 Task: Move the task Implement a feature for users to share their activity on social media to the section Done in the project VortexTech and filter the tasks in the project by Incomplete tasks.
Action: Mouse moved to (47, 375)
Screenshot: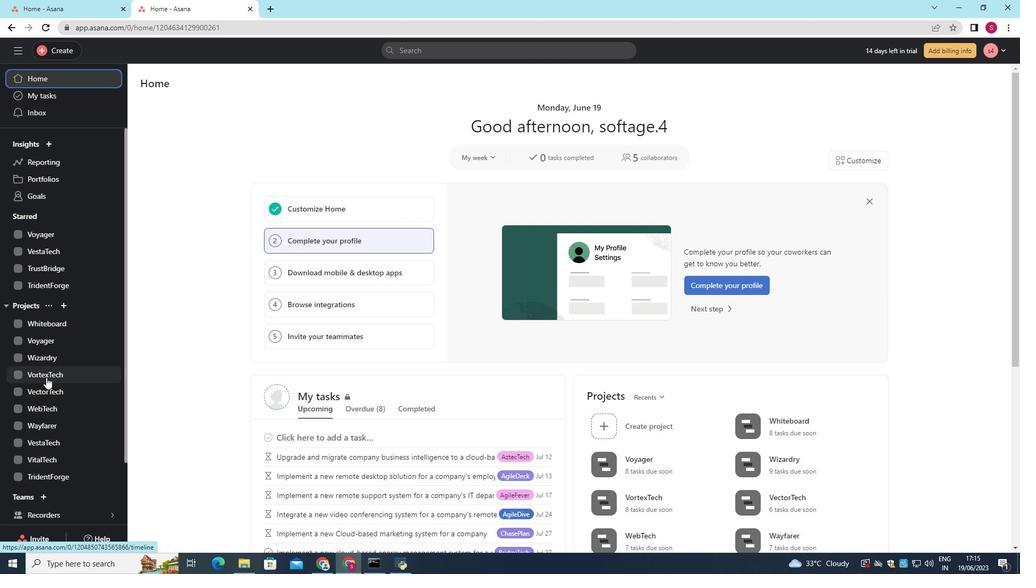 
Action: Mouse pressed left at (47, 375)
Screenshot: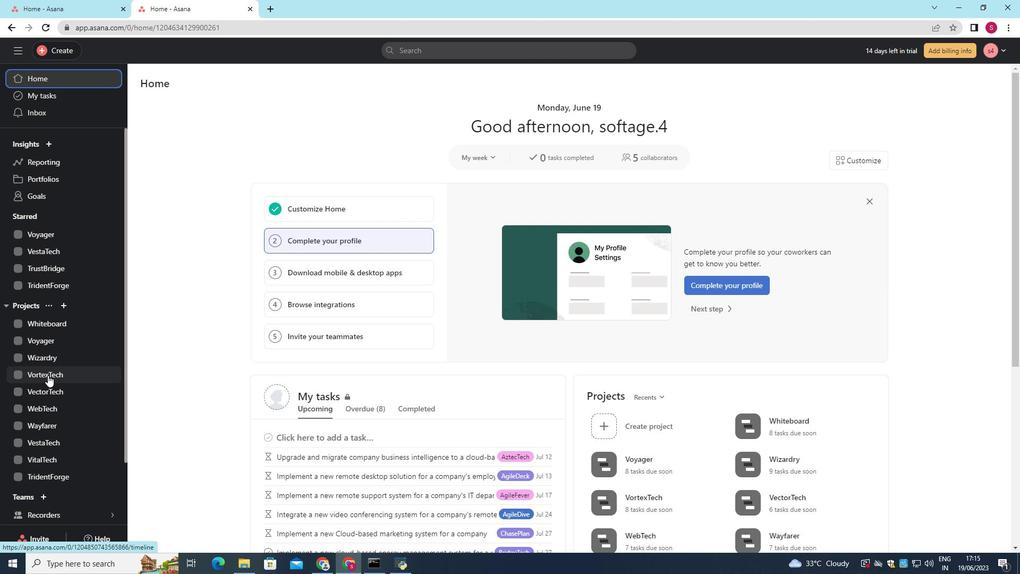 
Action: Mouse moved to (191, 103)
Screenshot: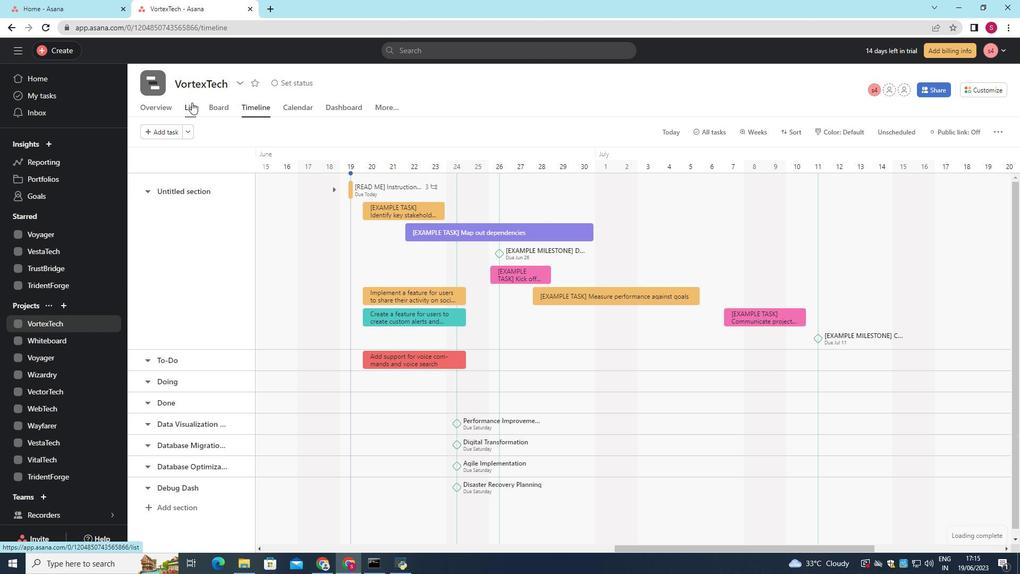 
Action: Mouse pressed left at (191, 103)
Screenshot: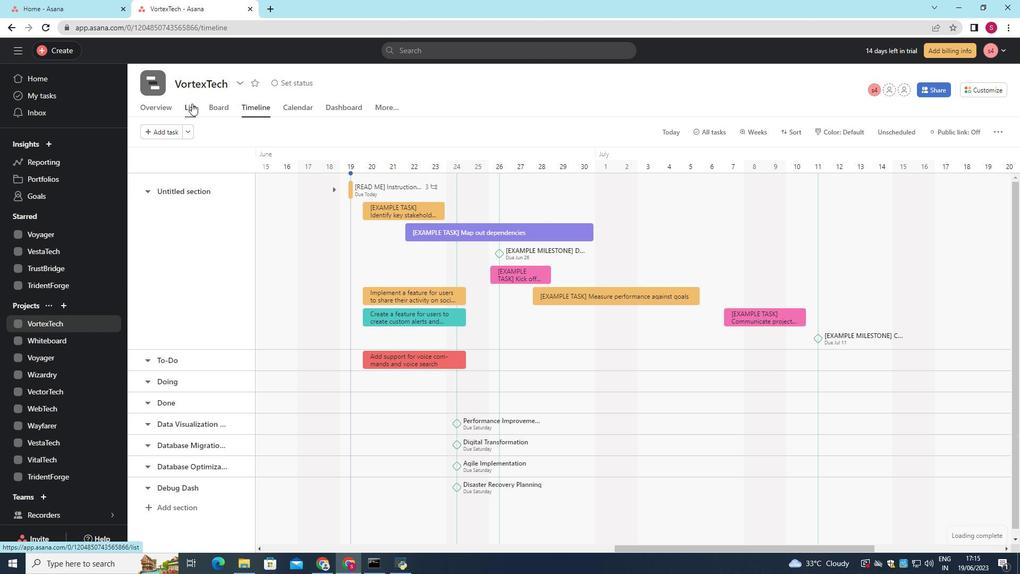 
Action: Mouse moved to (433, 221)
Screenshot: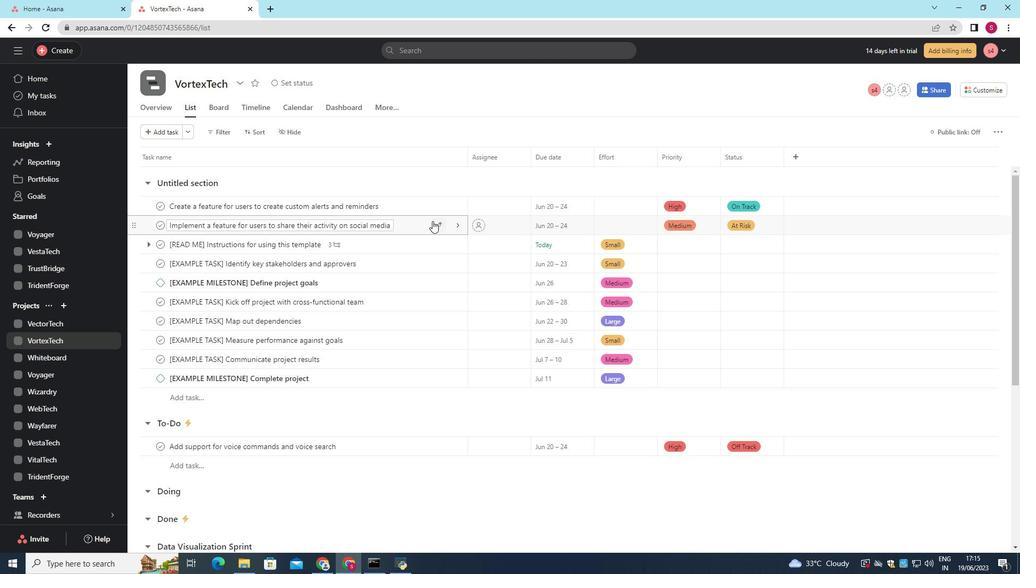 
Action: Mouse pressed left at (433, 221)
Screenshot: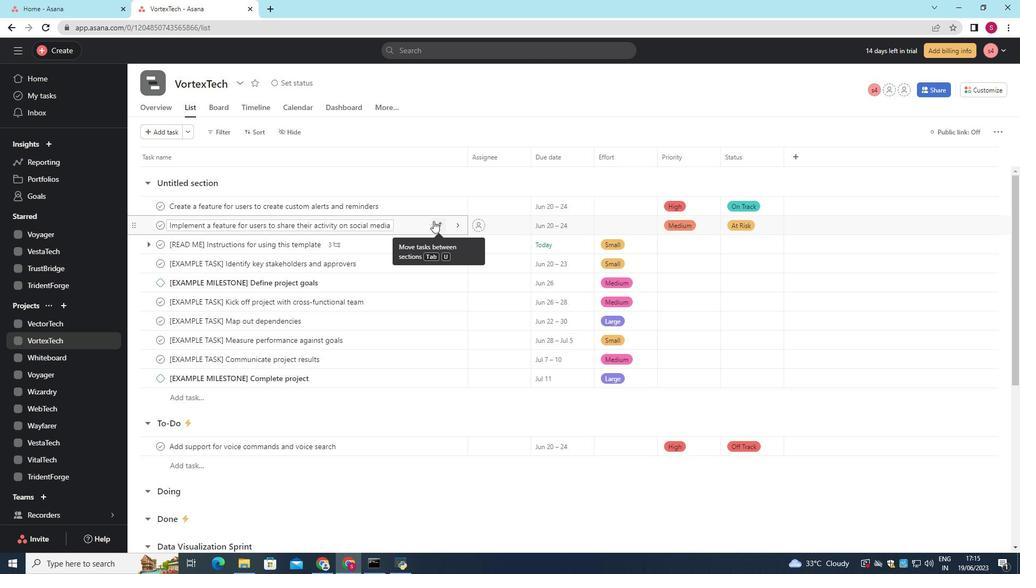 
Action: Mouse moved to (375, 317)
Screenshot: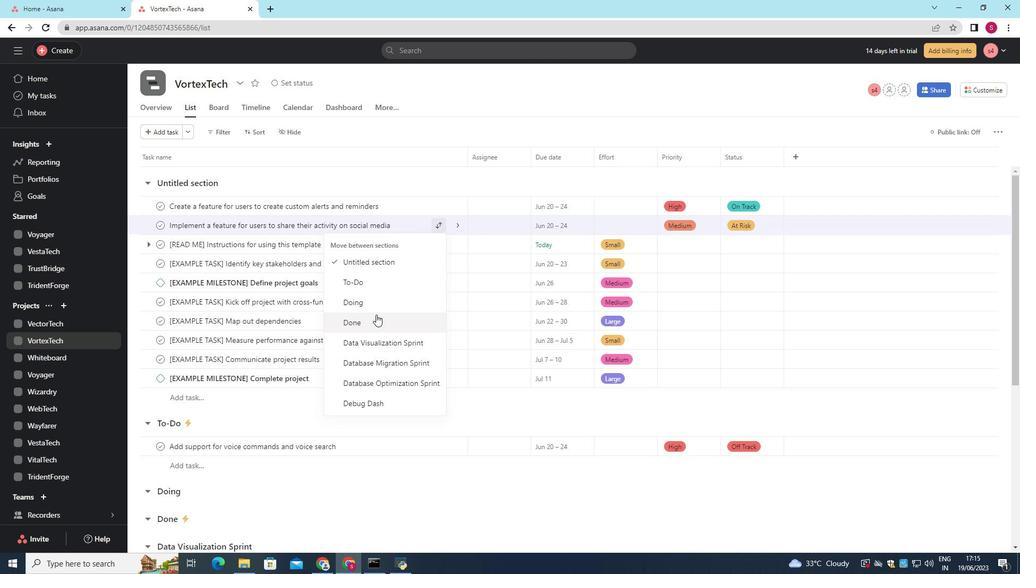 
Action: Mouse pressed left at (375, 317)
Screenshot: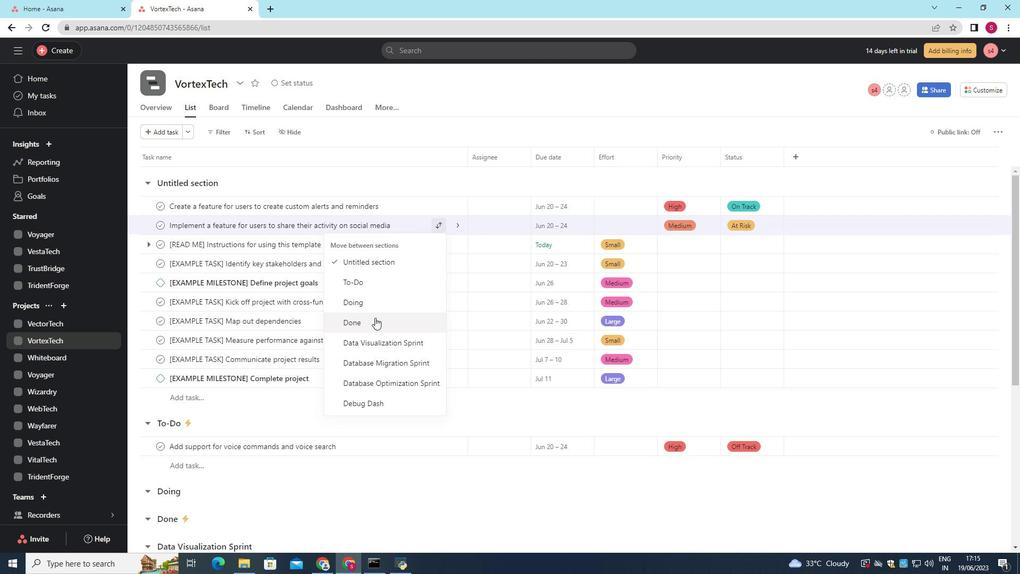 
Action: Mouse moved to (377, 361)
Screenshot: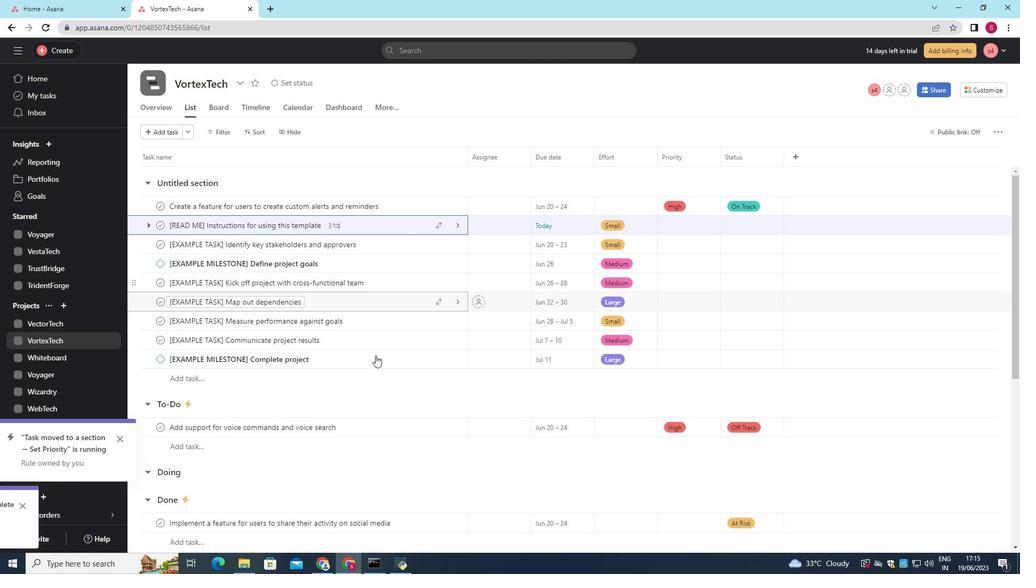 
Action: Mouse scrolled (377, 360) with delta (0, 0)
Screenshot: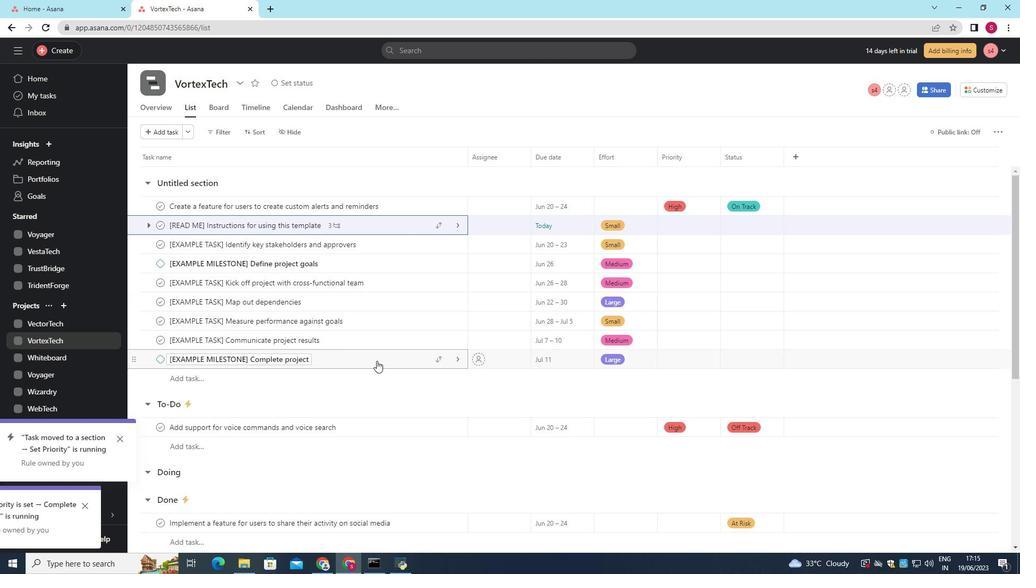 
Action: Mouse scrolled (377, 360) with delta (0, 0)
Screenshot: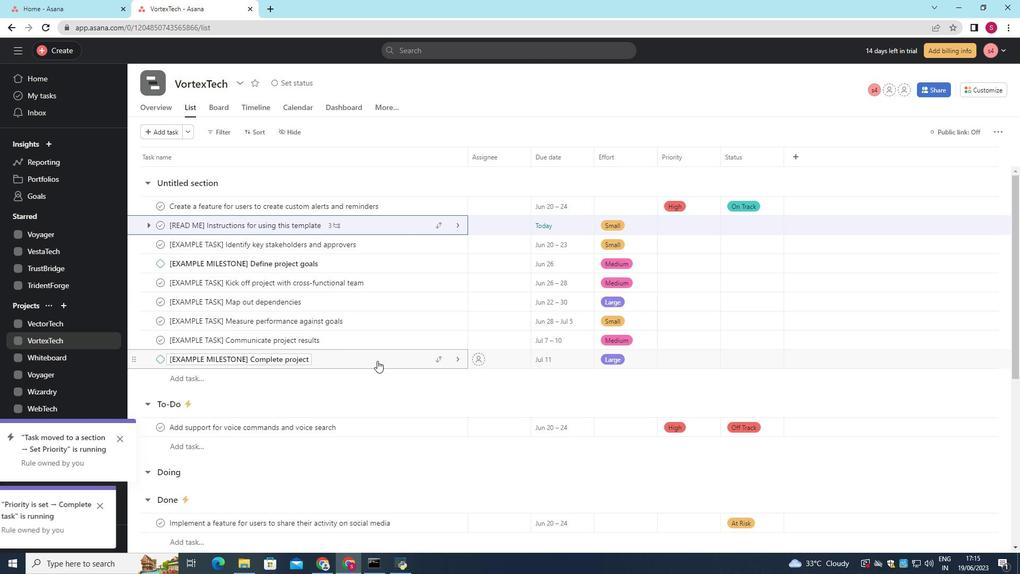
Action: Mouse moved to (411, 413)
Screenshot: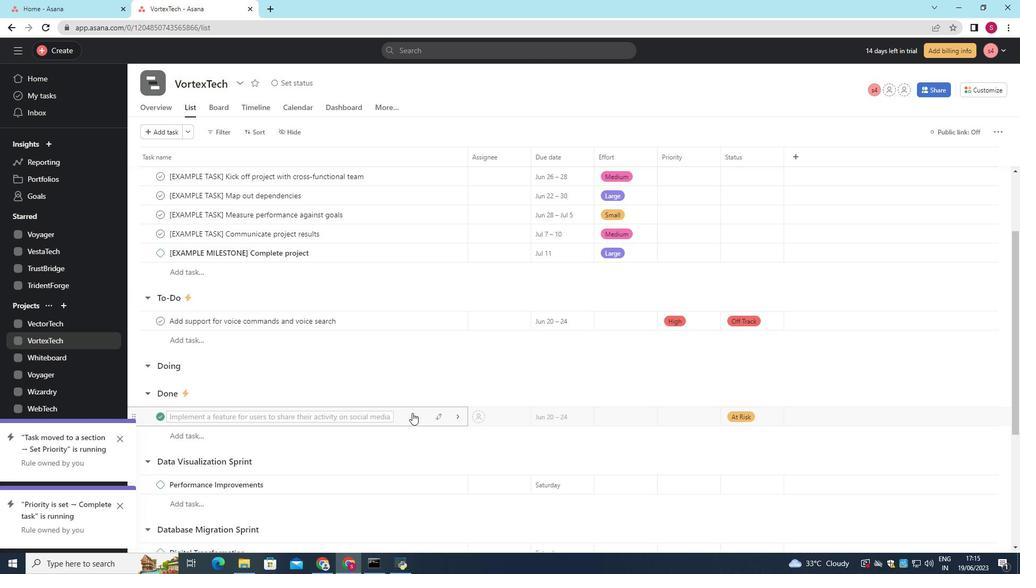 
Action: Mouse pressed left at (411, 413)
Screenshot: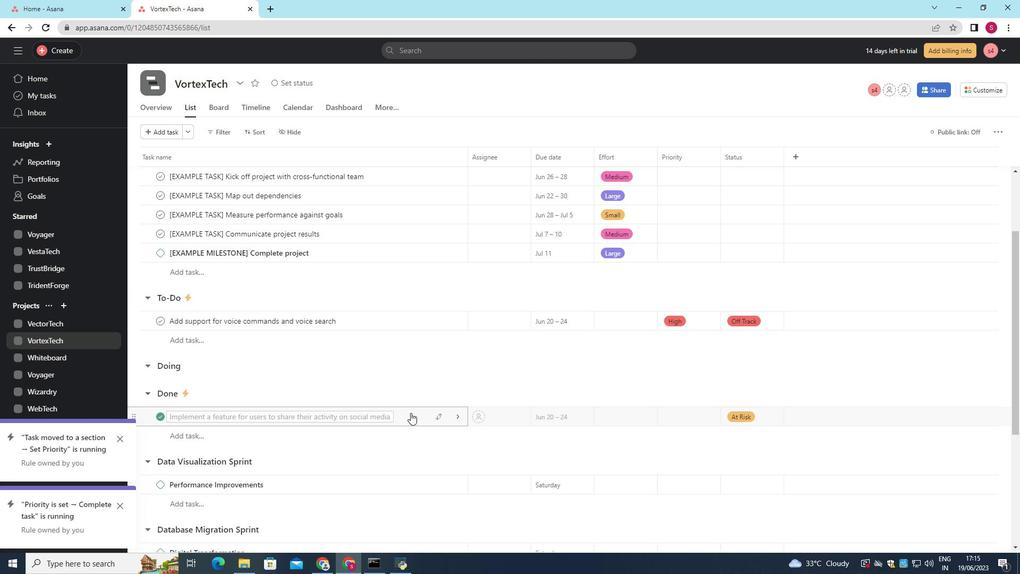 
Action: Mouse moved to (223, 131)
Screenshot: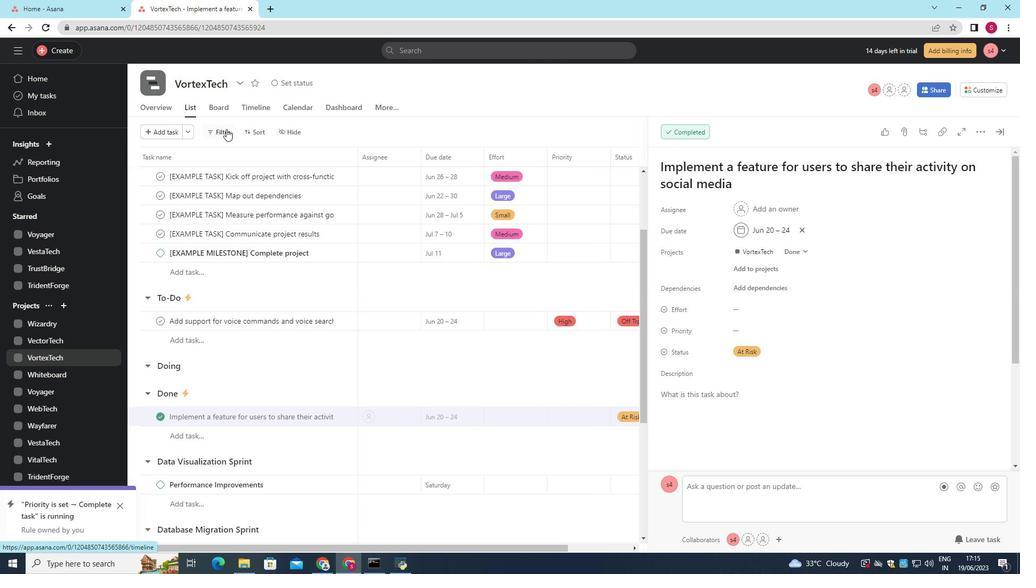 
Action: Mouse pressed left at (223, 131)
Screenshot: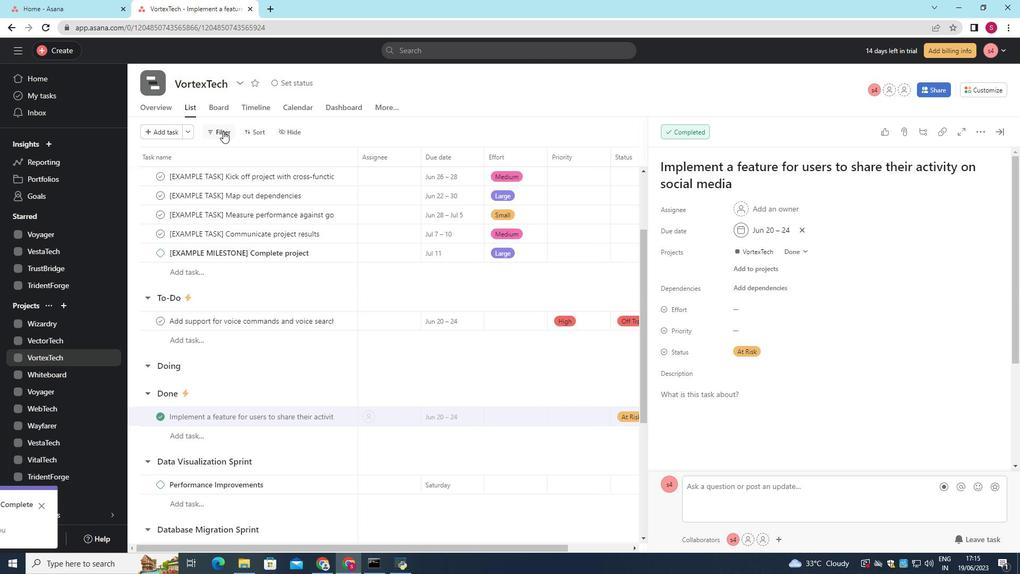 
Action: Mouse moved to (248, 174)
Screenshot: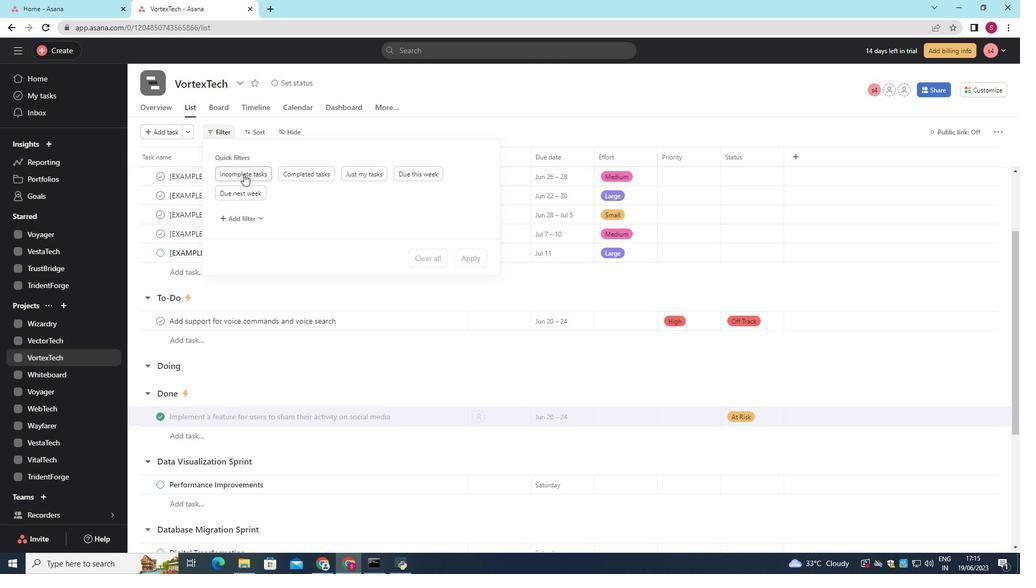 
Action: Mouse pressed left at (248, 174)
Screenshot: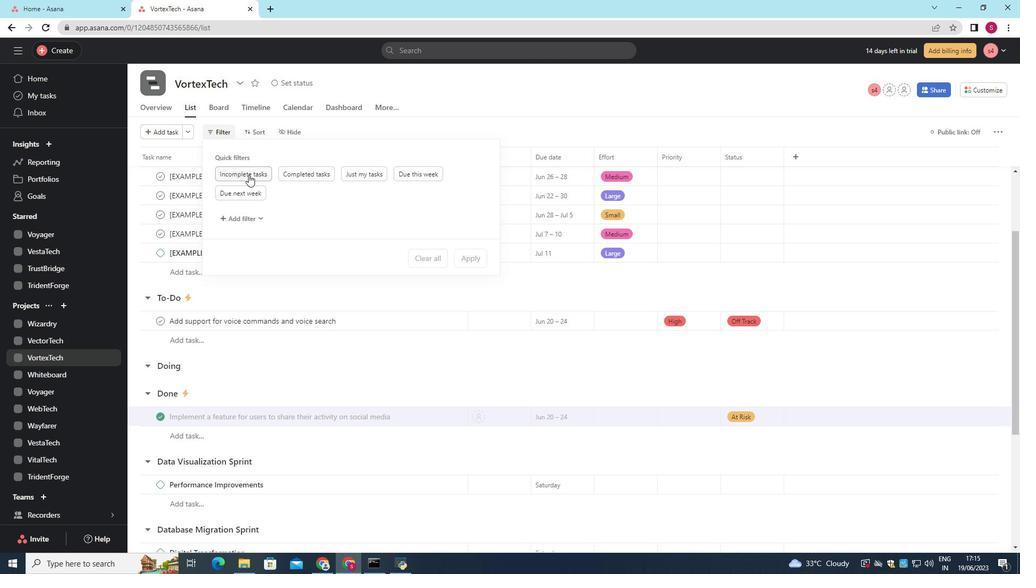 
